 Task: In the picture apply in front of text with text.
Action: Mouse moved to (162, 68)
Screenshot: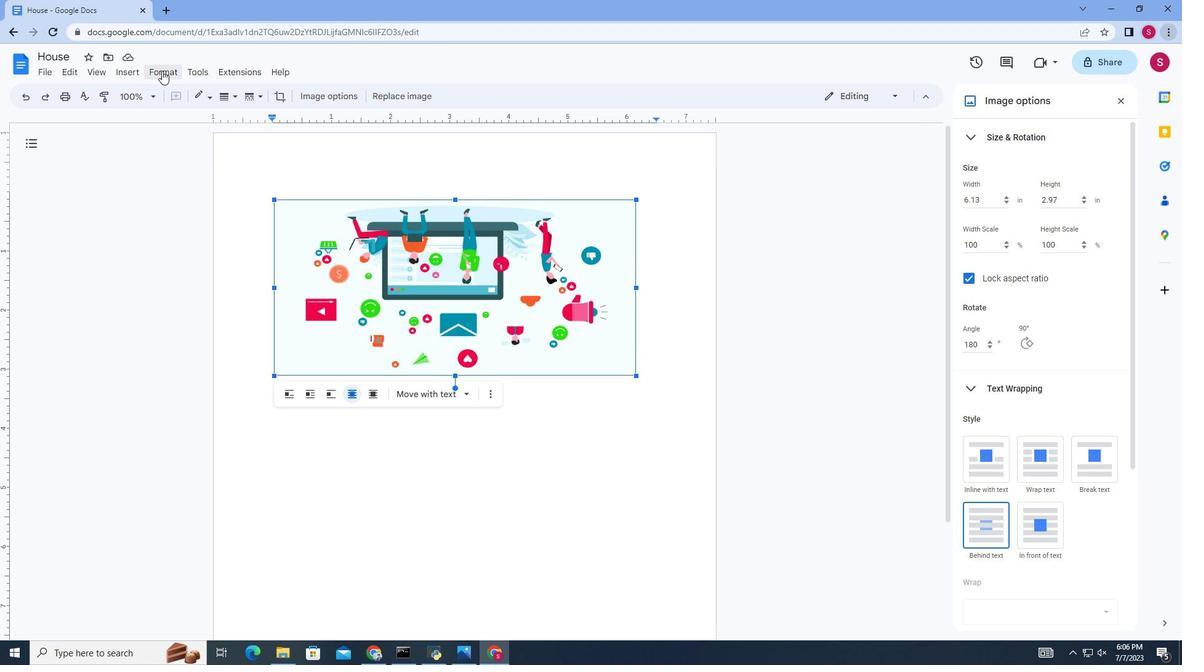 
Action: Mouse pressed left at (162, 68)
Screenshot: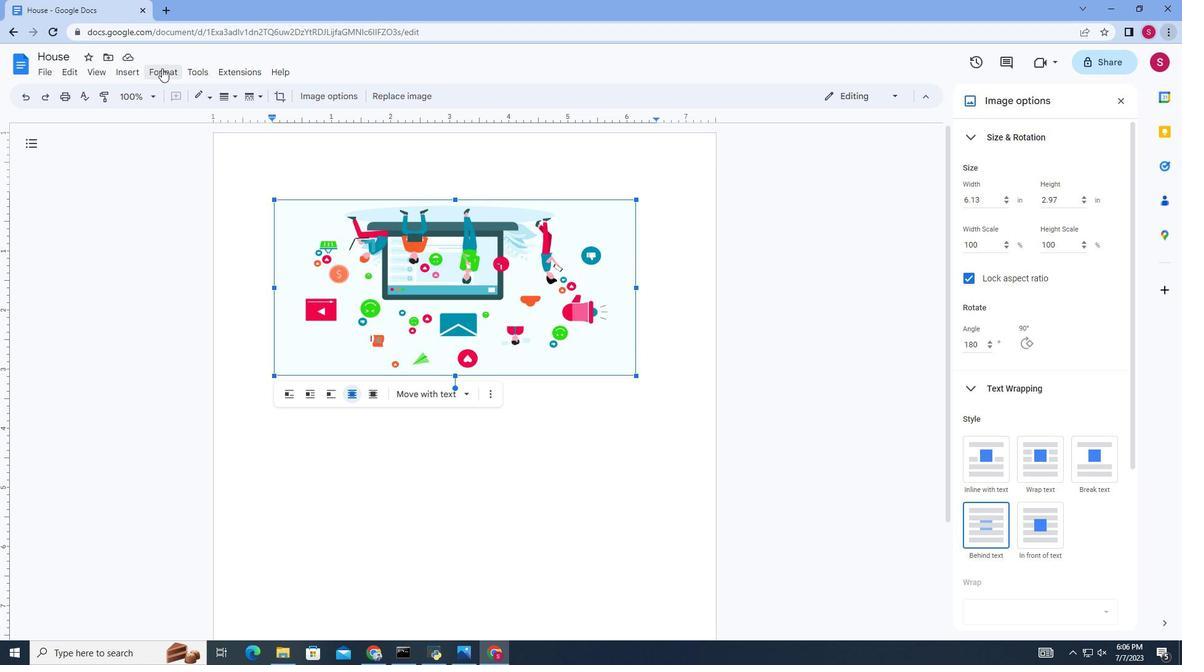 
Action: Mouse moved to (393, 372)
Screenshot: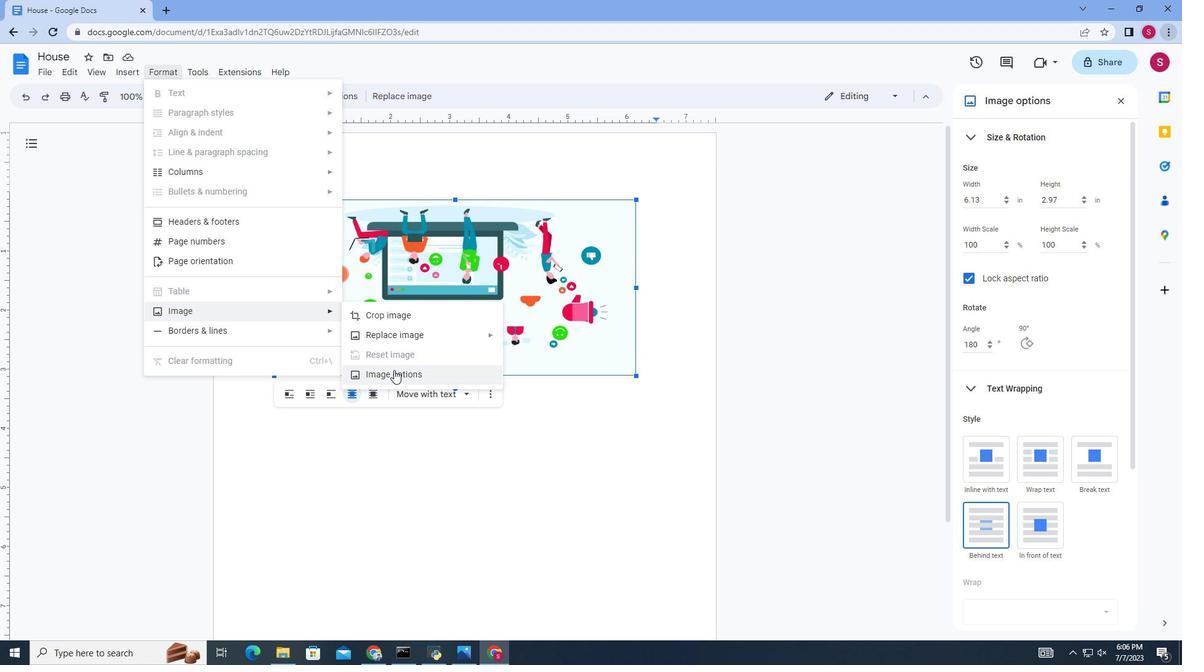 
Action: Mouse pressed left at (393, 372)
Screenshot: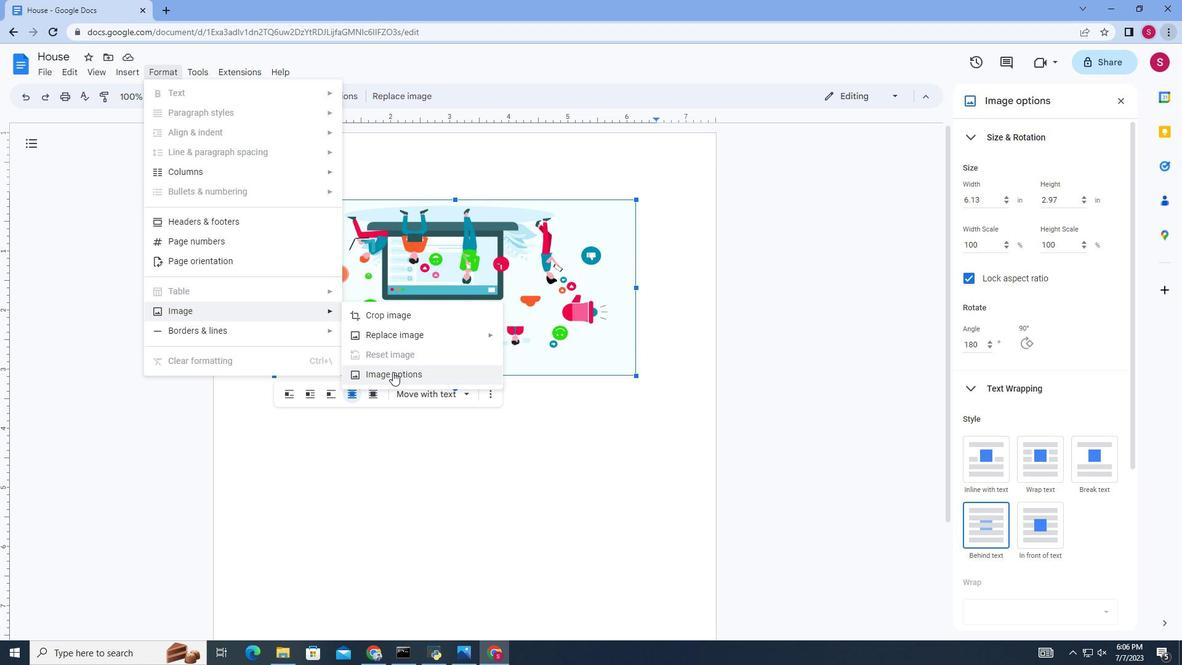 
Action: Mouse moved to (1035, 529)
Screenshot: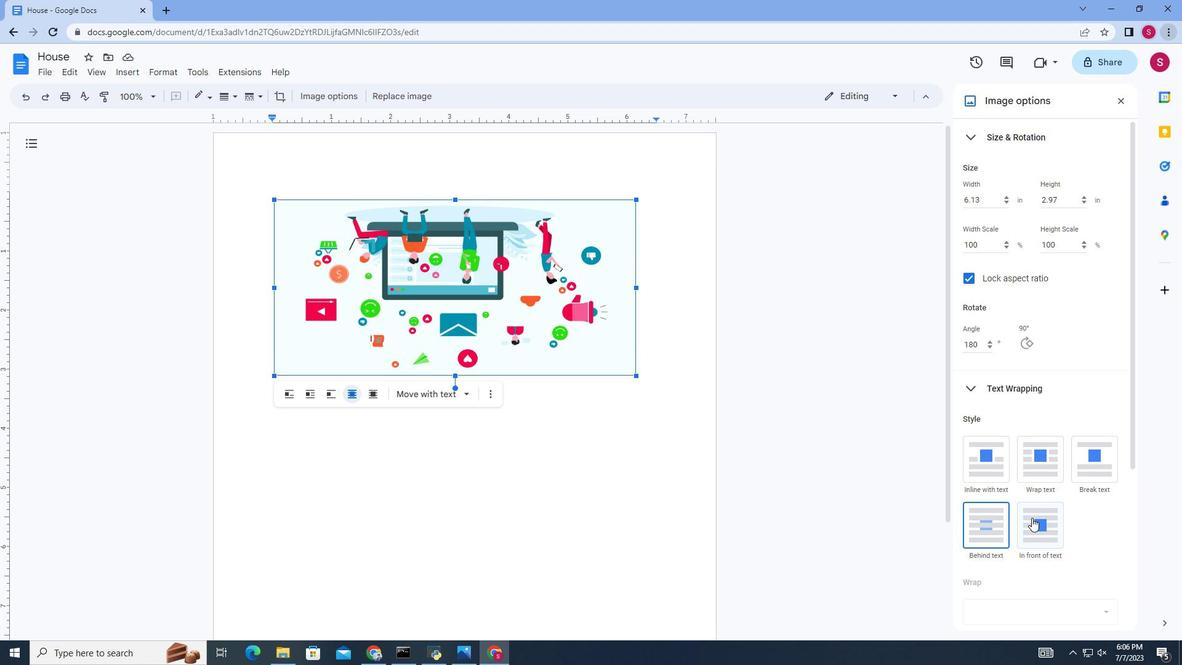 
Action: Mouse pressed left at (1035, 529)
Screenshot: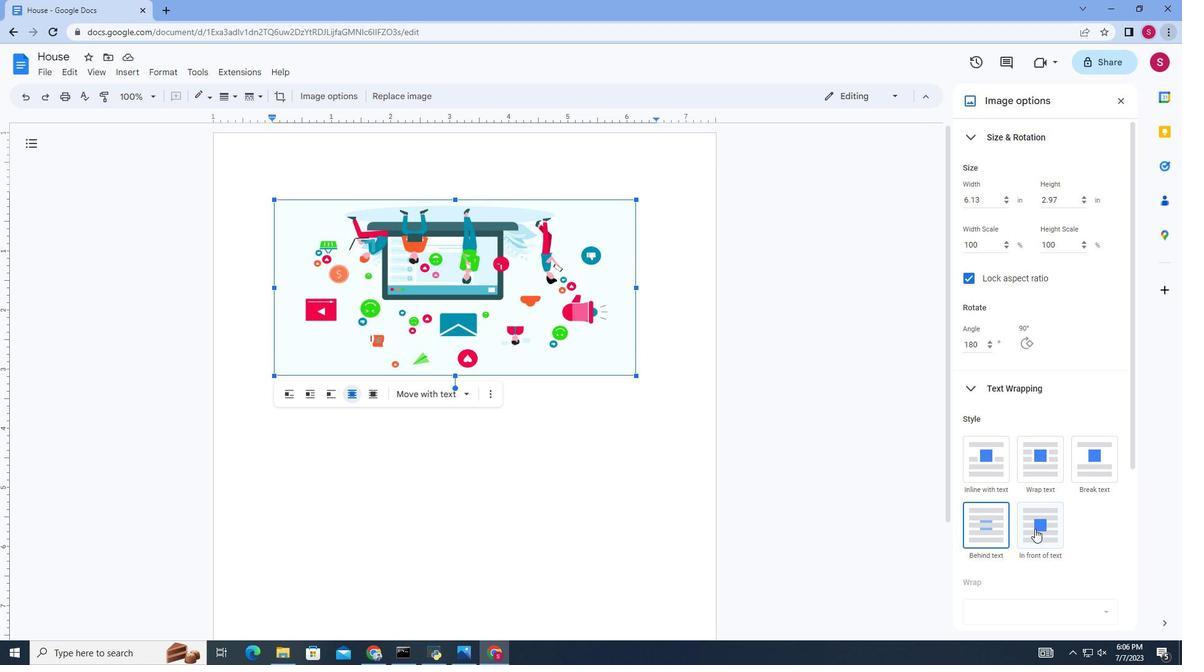 
Action: Mouse moved to (346, 423)
Screenshot: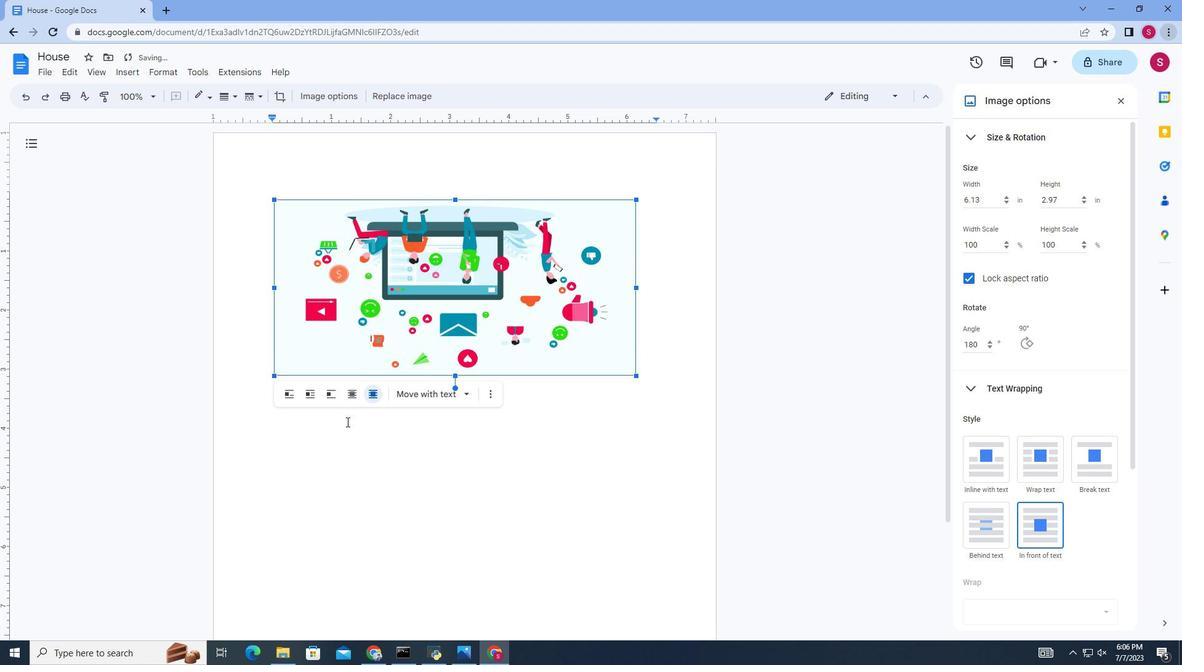 
Action: Mouse pressed left at (346, 423)
Screenshot: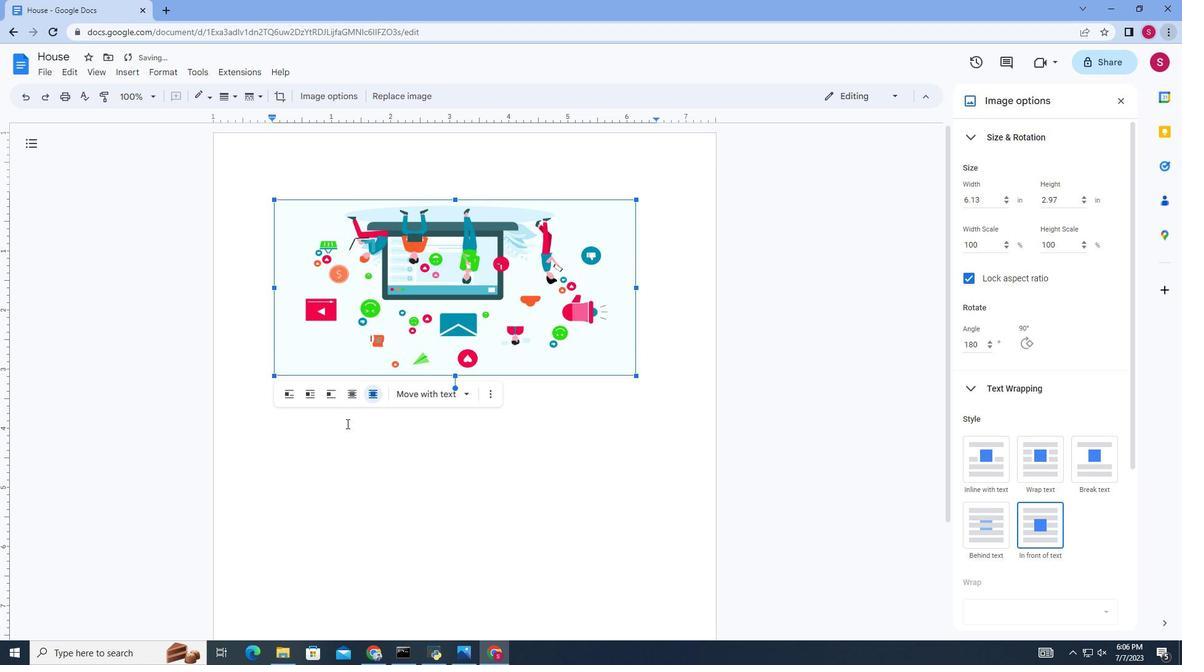 
